Task: Look for products in the category "Superfoods" from Amazing Grass only.
Action: Mouse moved to (241, 128)
Screenshot: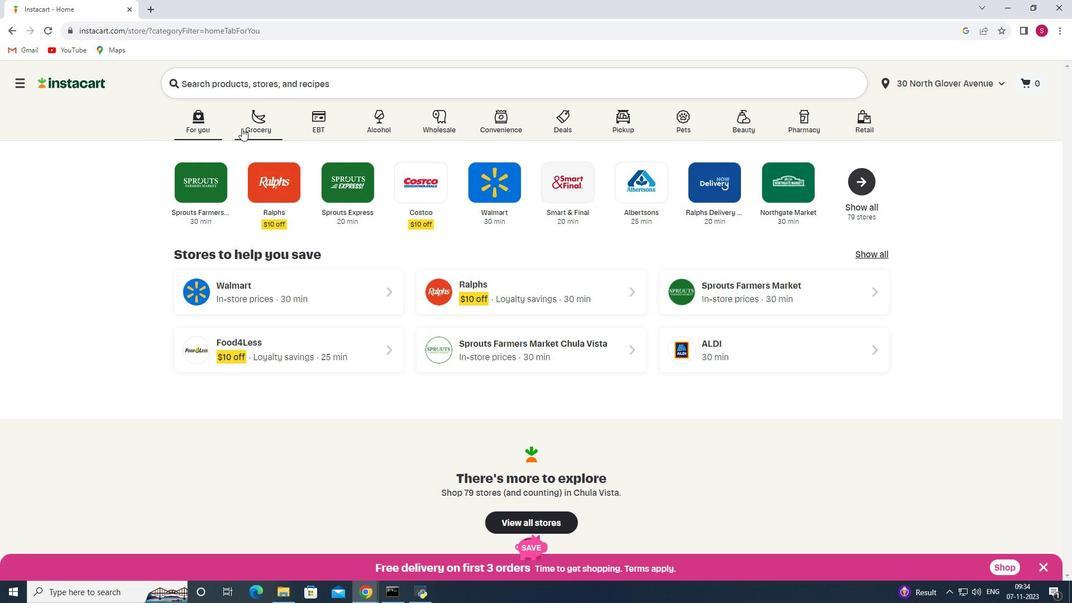 
Action: Mouse pressed left at (241, 128)
Screenshot: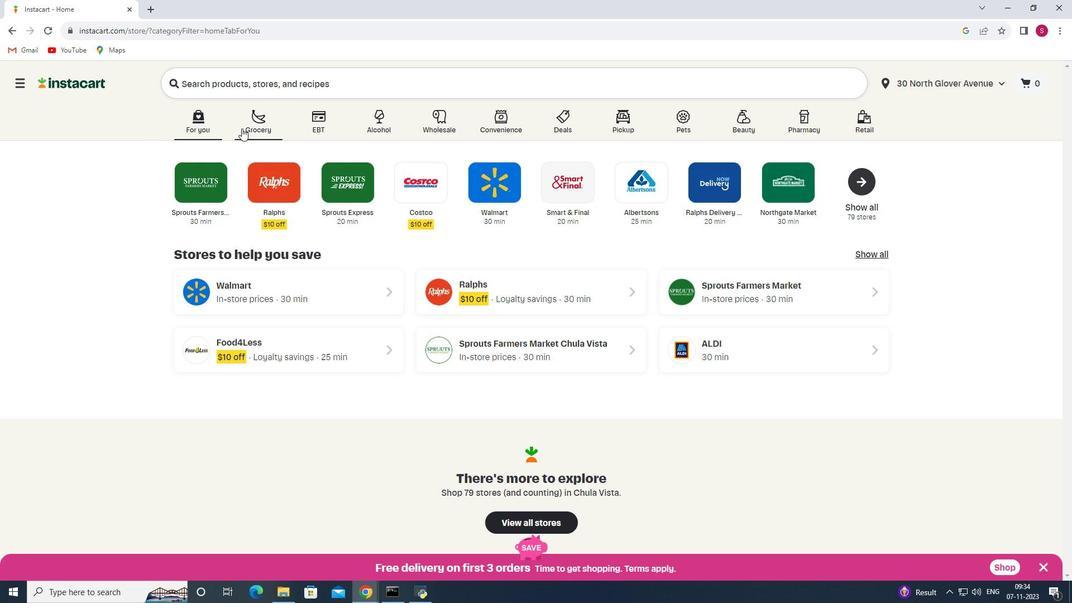 
Action: Mouse moved to (271, 316)
Screenshot: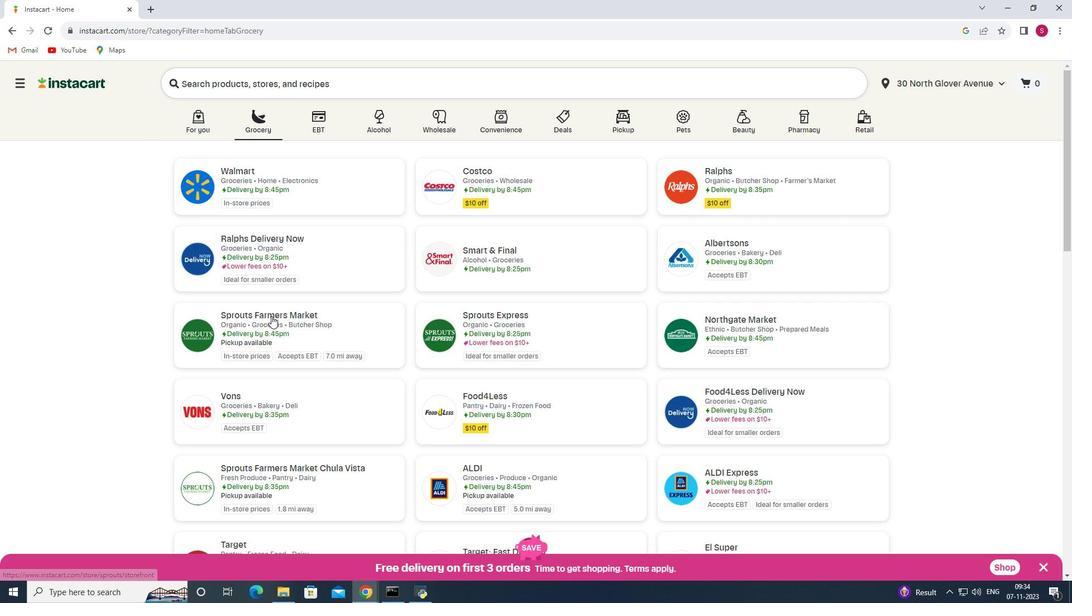 
Action: Mouse pressed left at (271, 316)
Screenshot: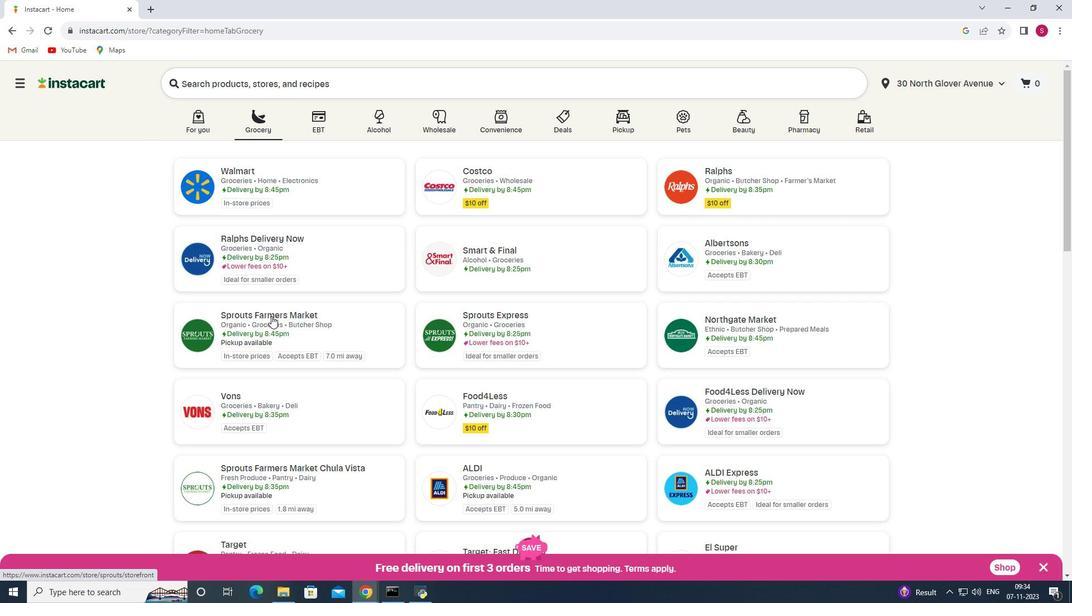 
Action: Mouse moved to (44, 378)
Screenshot: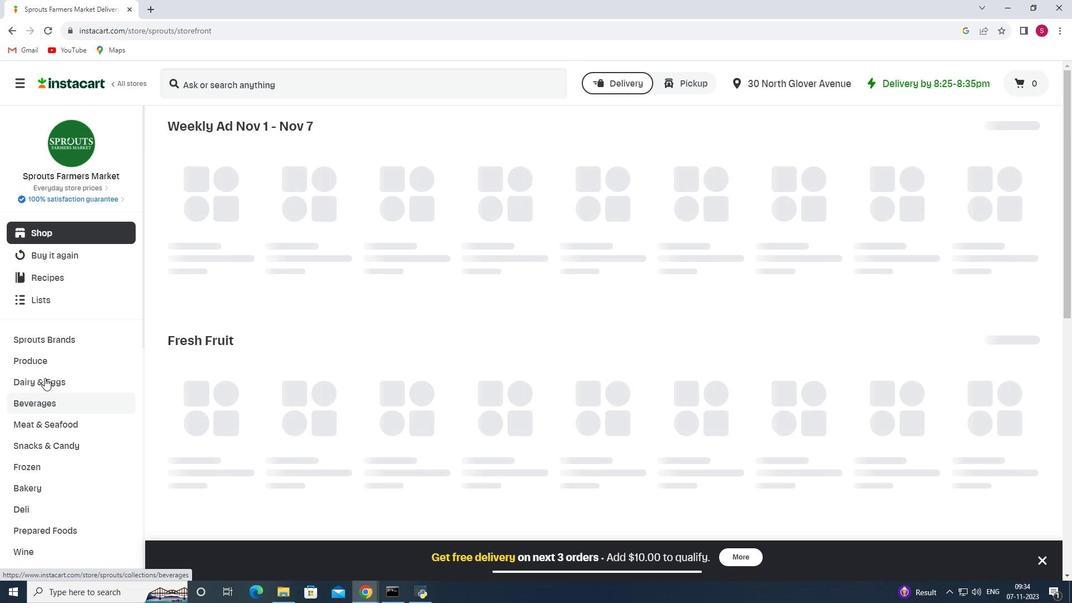 
Action: Mouse scrolled (44, 377) with delta (0, 0)
Screenshot: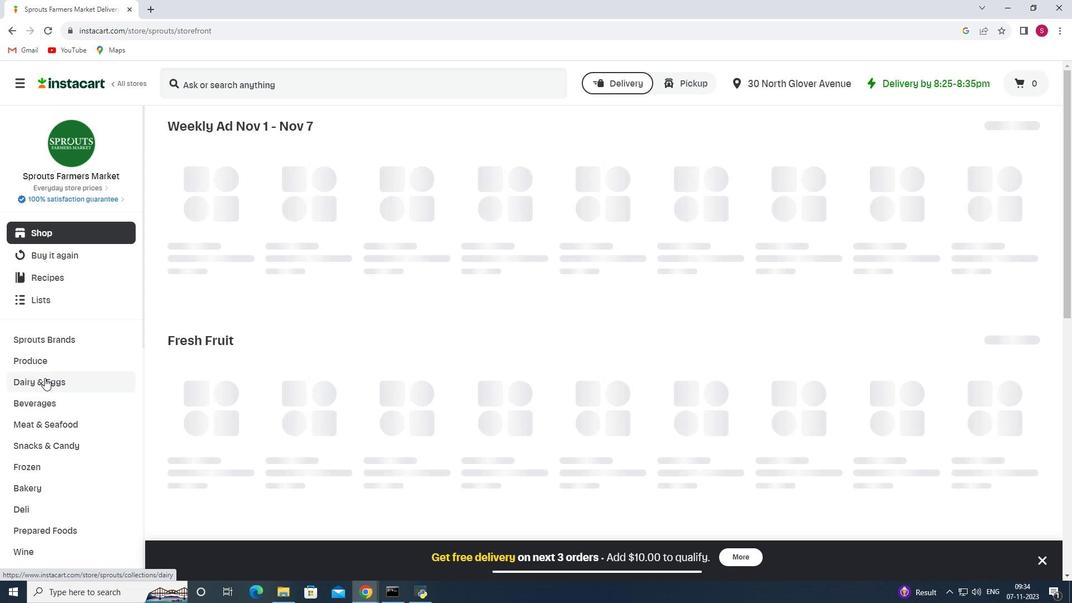 
Action: Mouse scrolled (44, 377) with delta (0, 0)
Screenshot: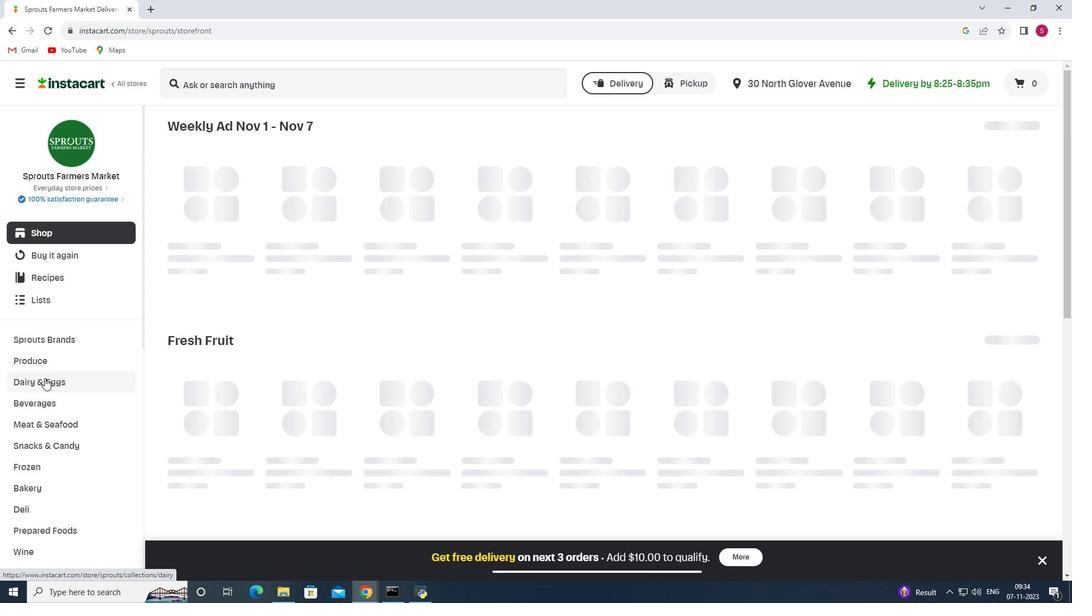 
Action: Mouse scrolled (44, 377) with delta (0, 0)
Screenshot: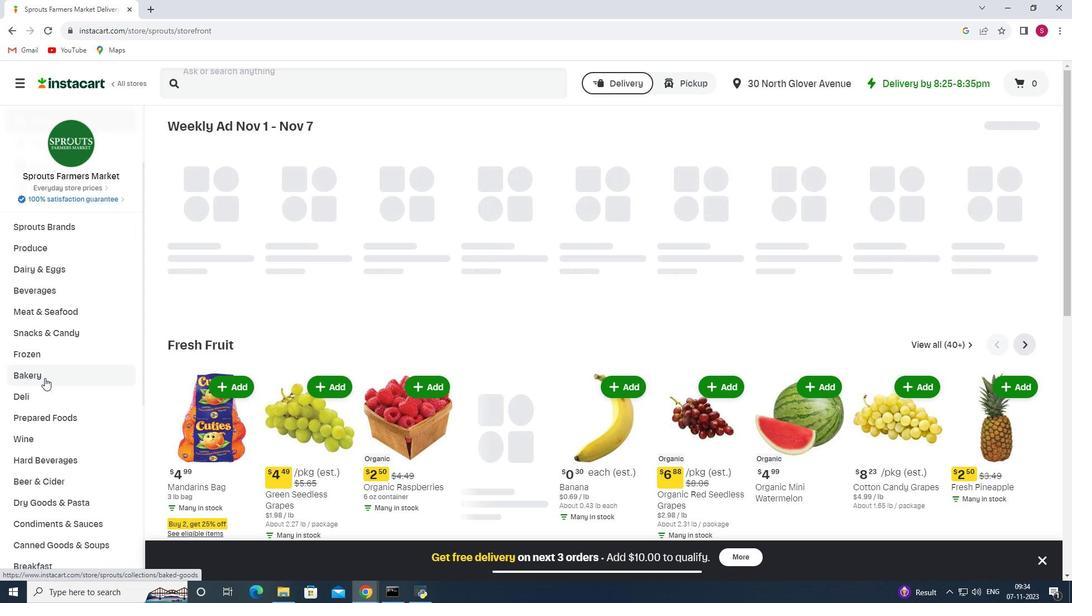 
Action: Mouse scrolled (44, 377) with delta (0, 0)
Screenshot: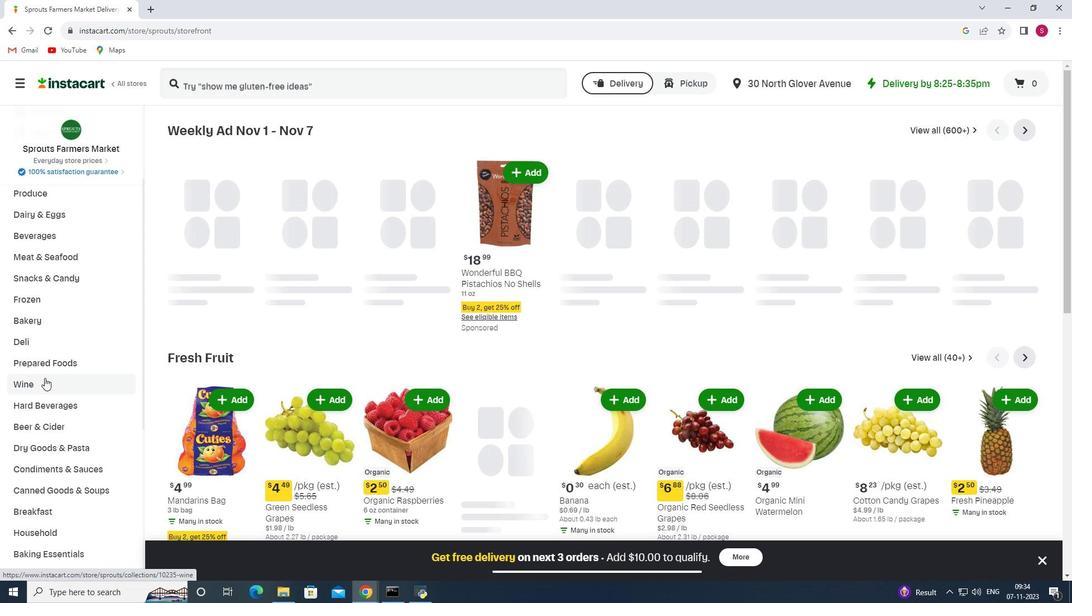 
Action: Mouse scrolled (44, 377) with delta (0, 0)
Screenshot: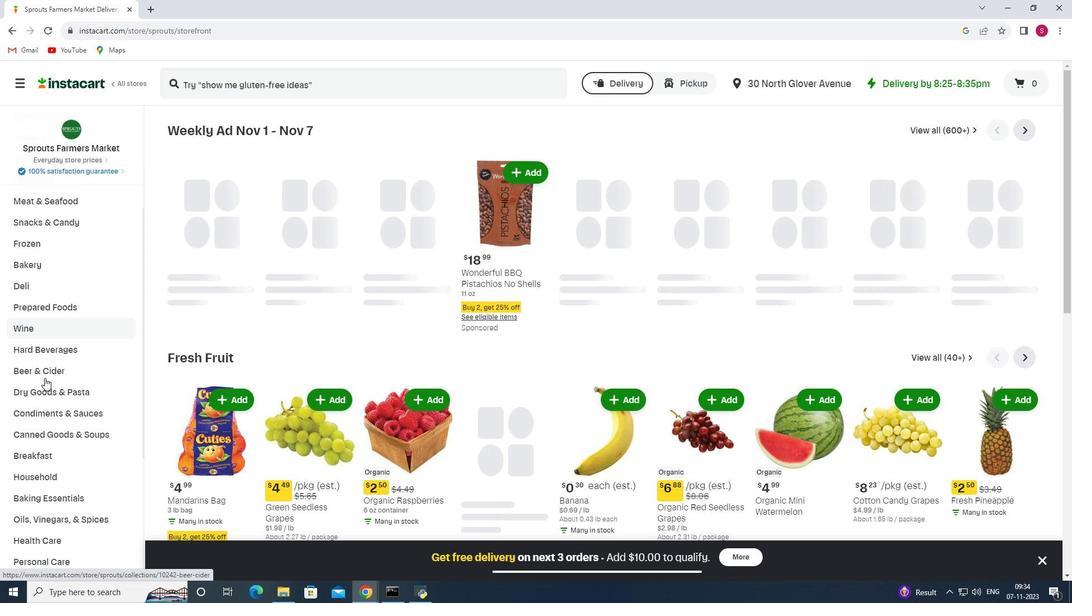 
Action: Mouse scrolled (44, 377) with delta (0, 0)
Screenshot: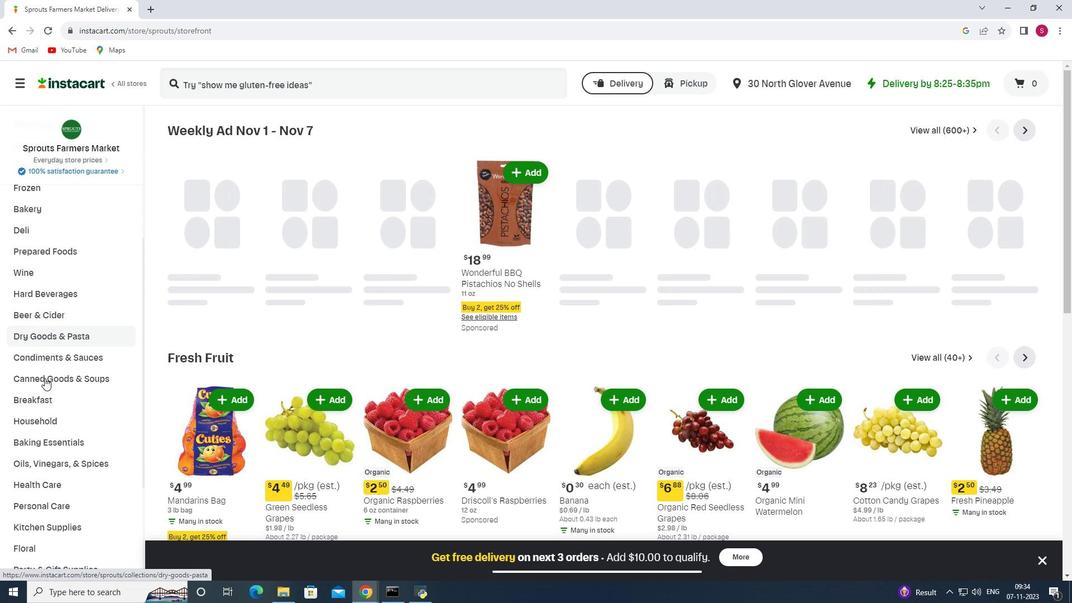 
Action: Mouse scrolled (44, 377) with delta (0, 0)
Screenshot: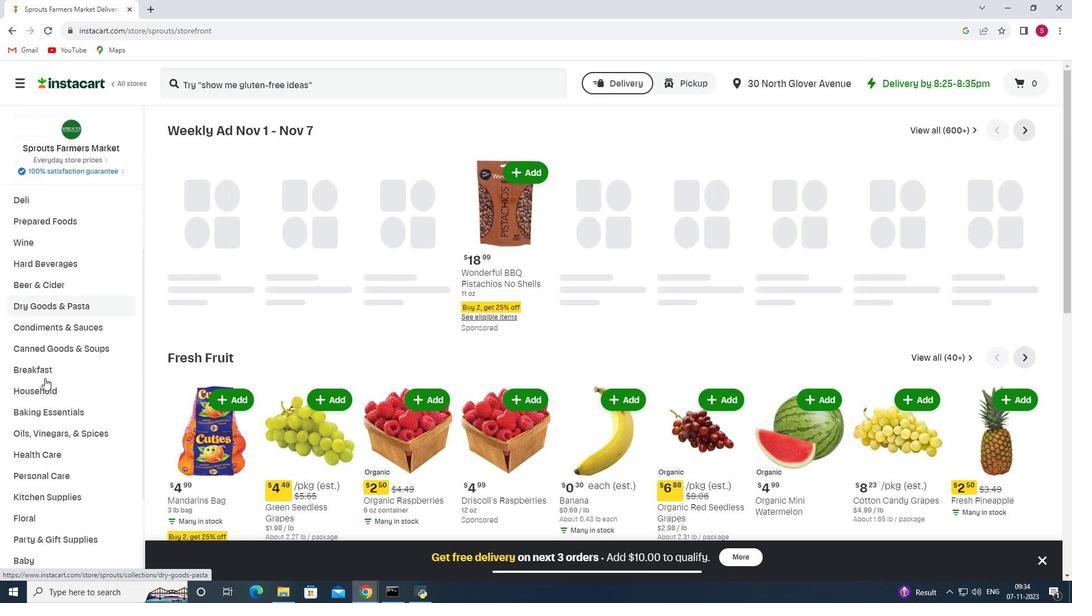 
Action: Mouse pressed left at (44, 378)
Screenshot: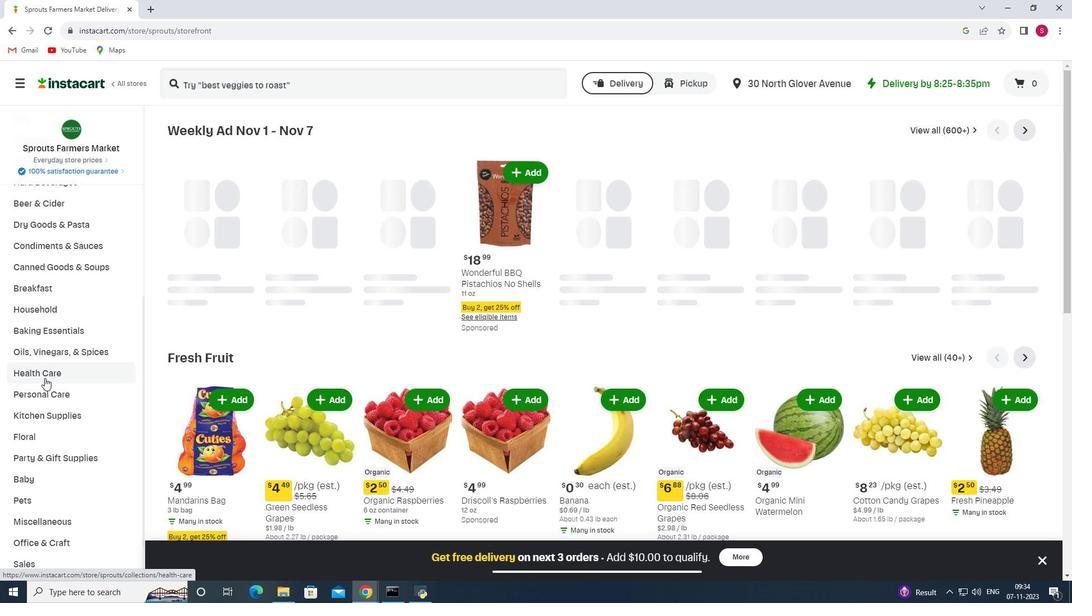 
Action: Mouse moved to (396, 160)
Screenshot: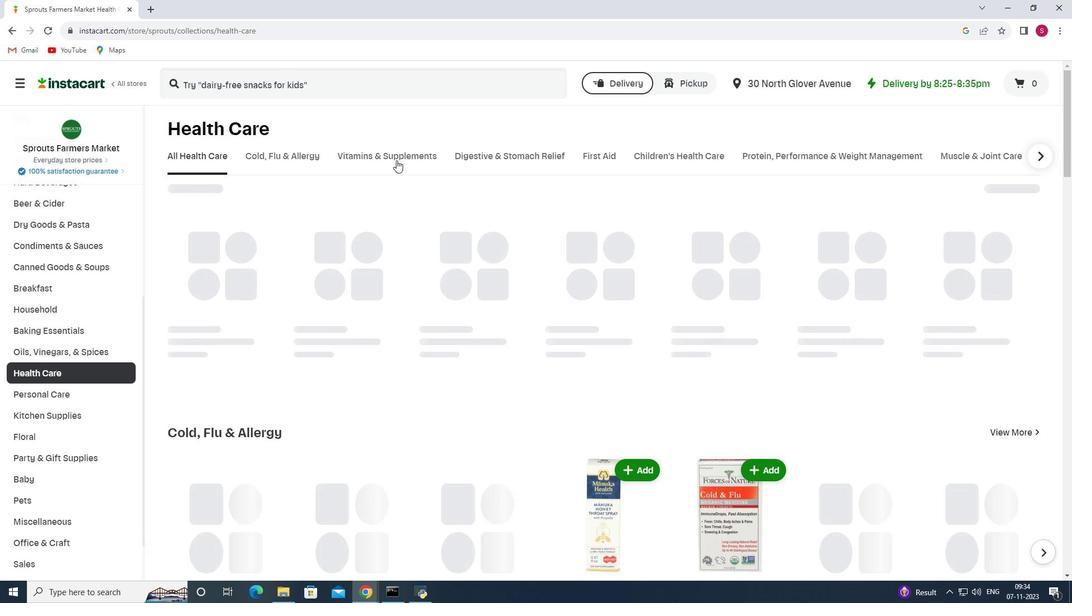 
Action: Mouse pressed left at (396, 160)
Screenshot: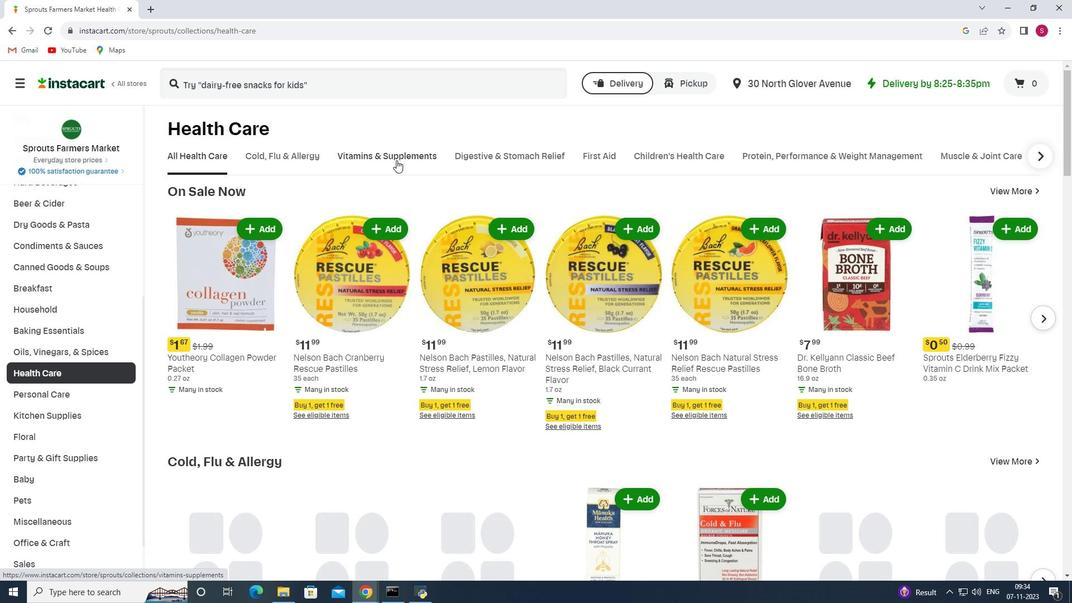 
Action: Mouse moved to (474, 207)
Screenshot: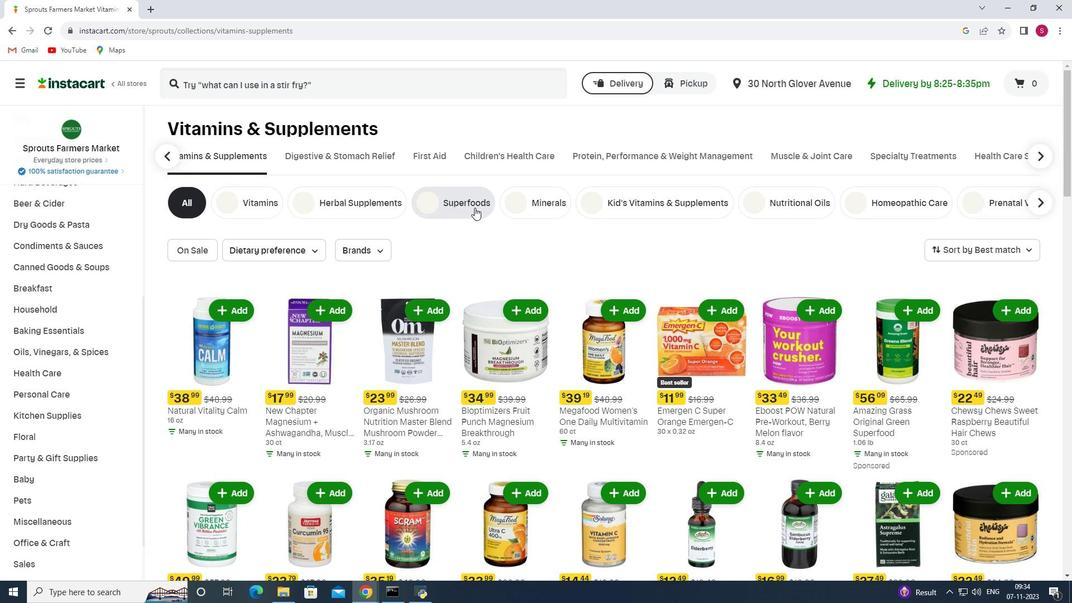 
Action: Mouse pressed left at (474, 207)
Screenshot: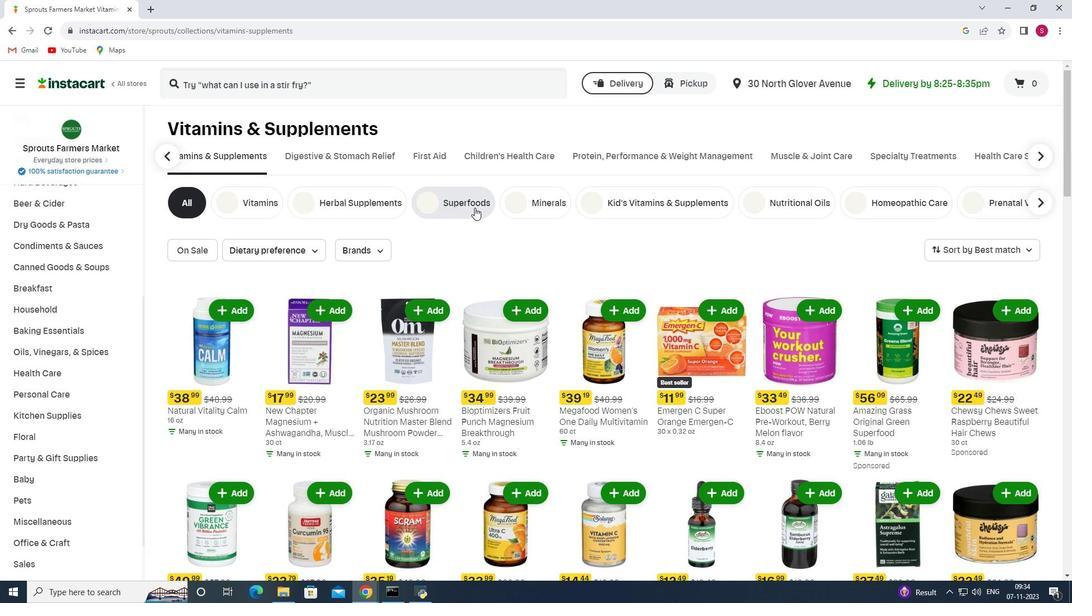 
Action: Mouse moved to (377, 252)
Screenshot: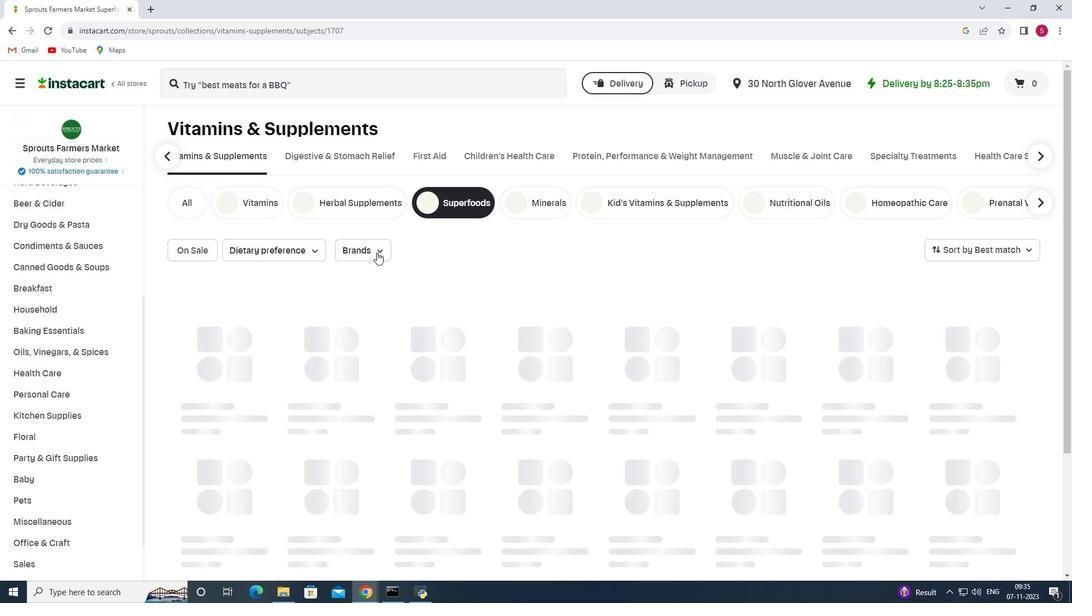 
Action: Mouse pressed left at (377, 252)
Screenshot: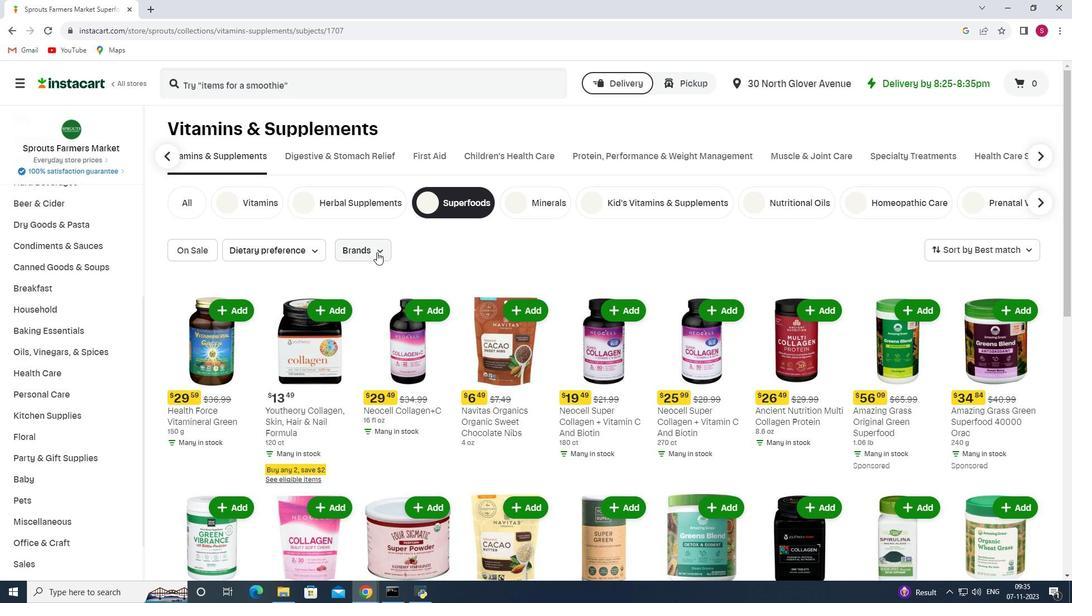 
Action: Mouse moved to (363, 309)
Screenshot: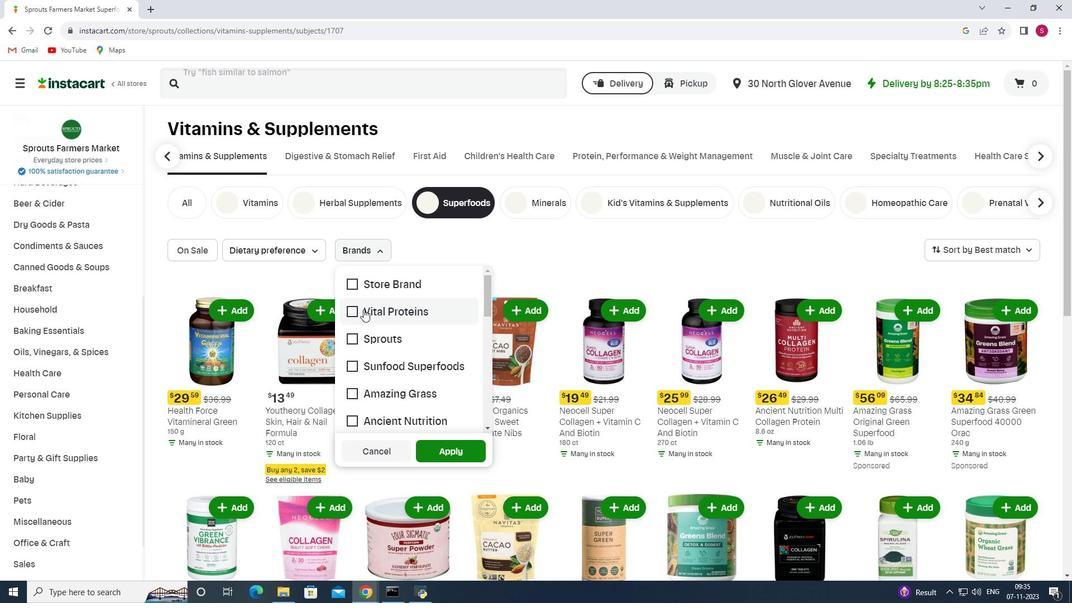 
Action: Mouse scrolled (363, 309) with delta (0, 0)
Screenshot: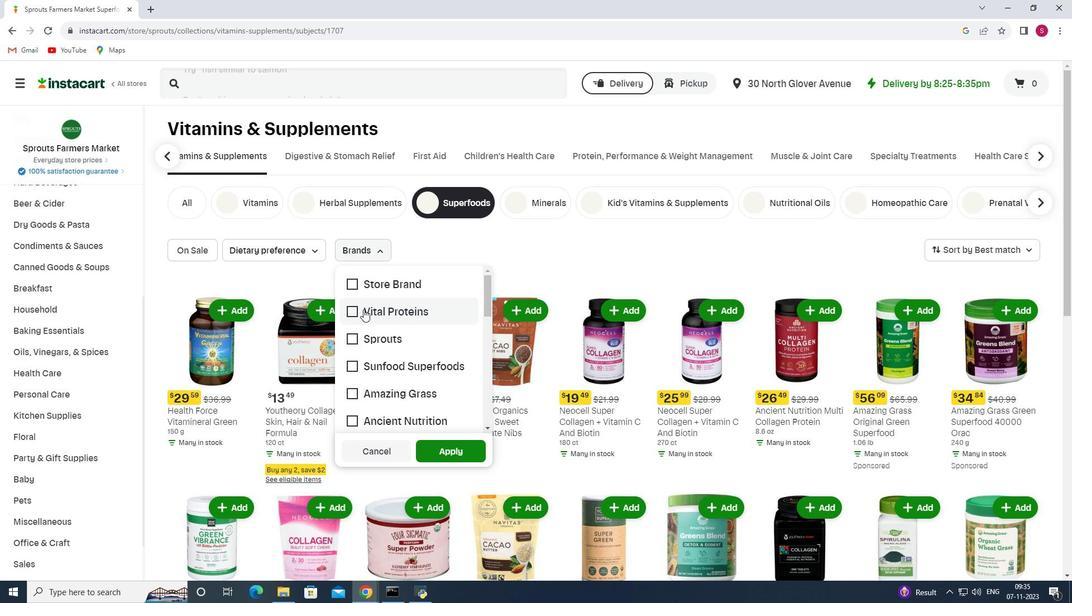 
Action: Mouse moved to (354, 337)
Screenshot: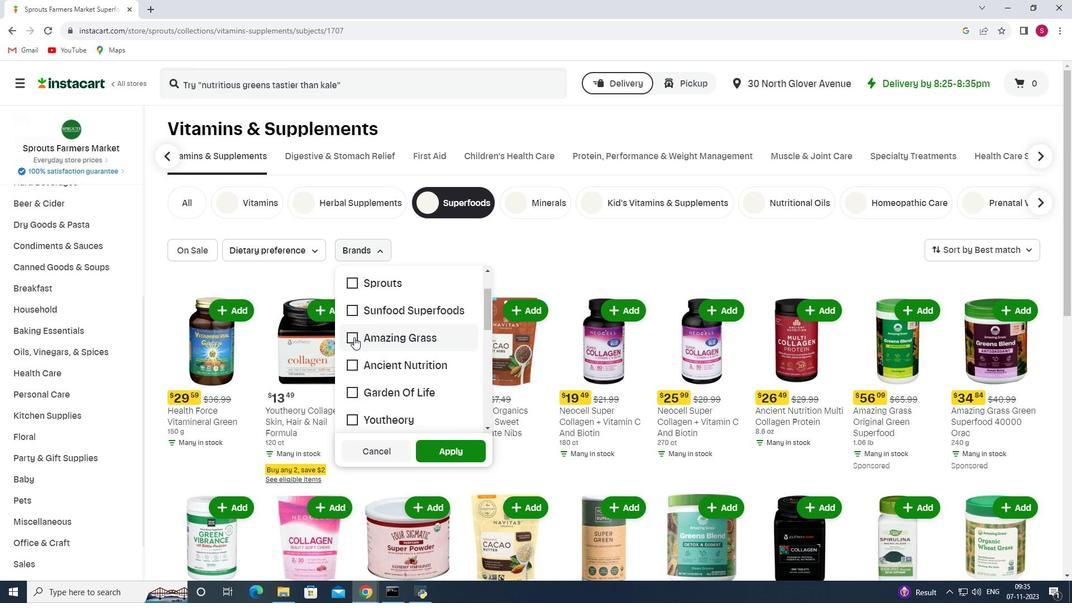 
Action: Mouse pressed left at (354, 337)
Screenshot: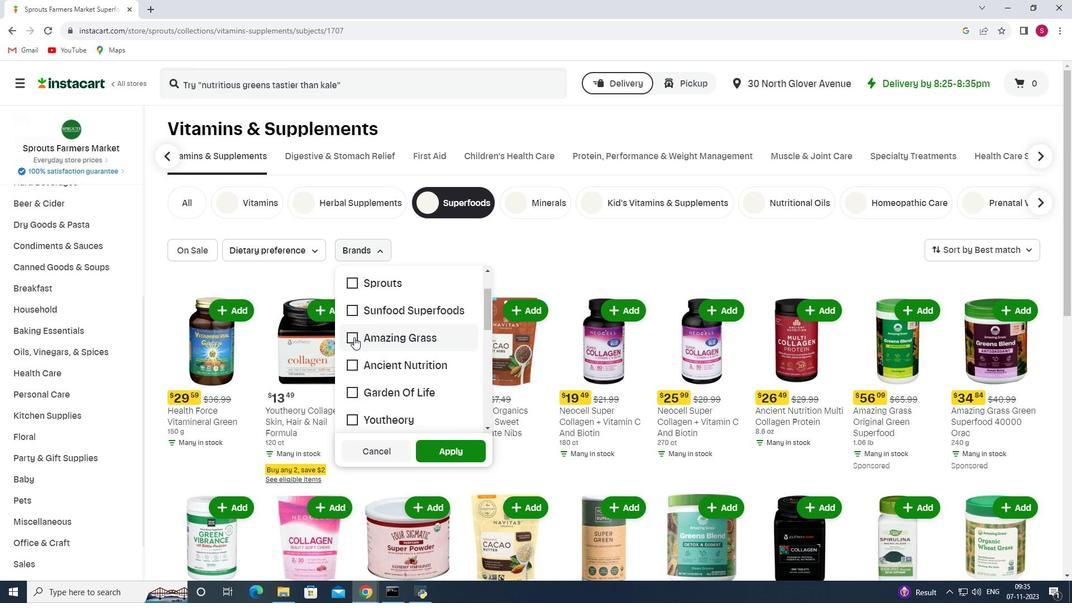 
Action: Mouse moved to (454, 450)
Screenshot: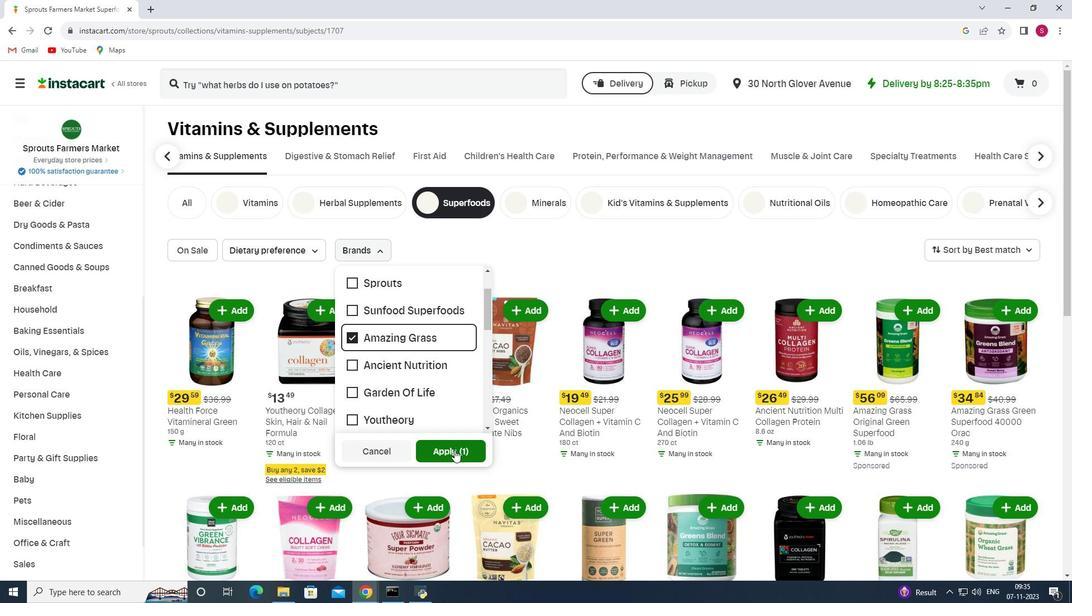 
Action: Mouse pressed left at (454, 450)
Screenshot: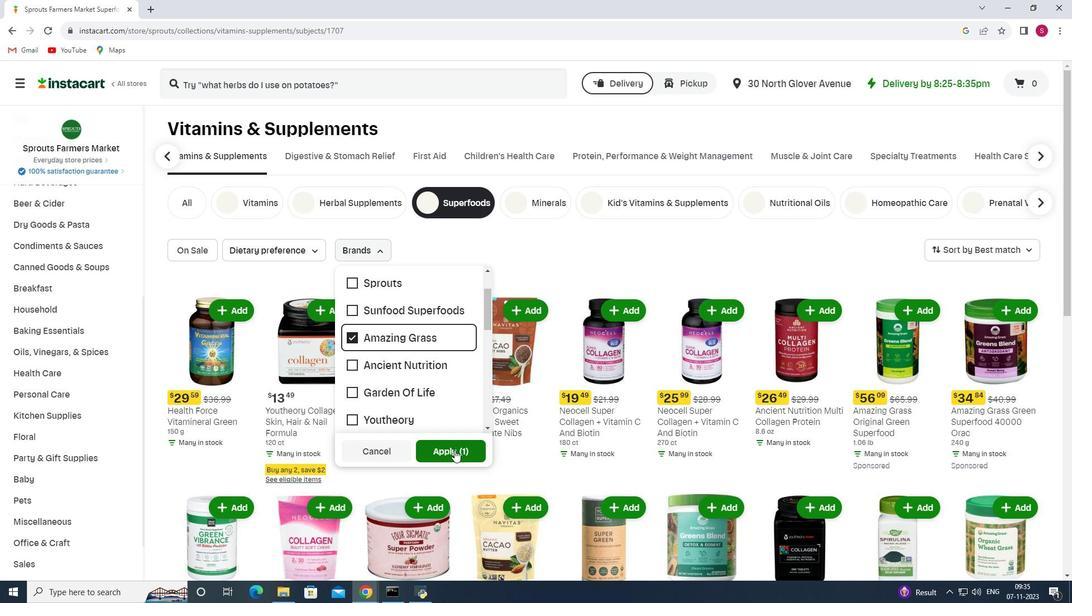 
